 Task: Enable the option "Mouse events" for general video settings.
Action: Mouse moved to (107, 53)
Screenshot: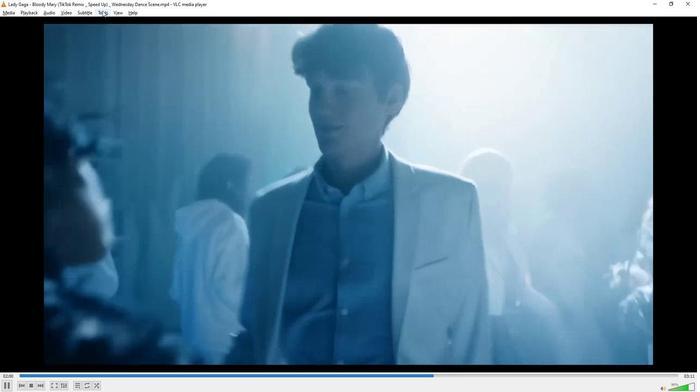 
Action: Mouse pressed left at (107, 53)
Screenshot: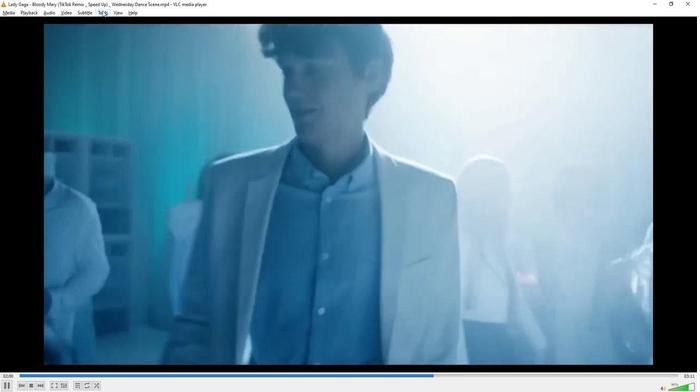 
Action: Mouse moved to (123, 130)
Screenshot: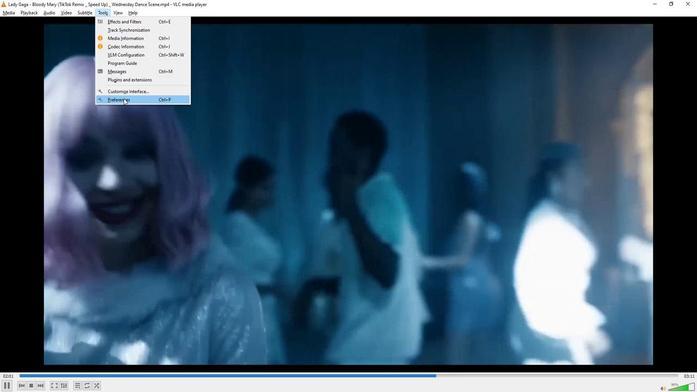 
Action: Mouse pressed left at (123, 130)
Screenshot: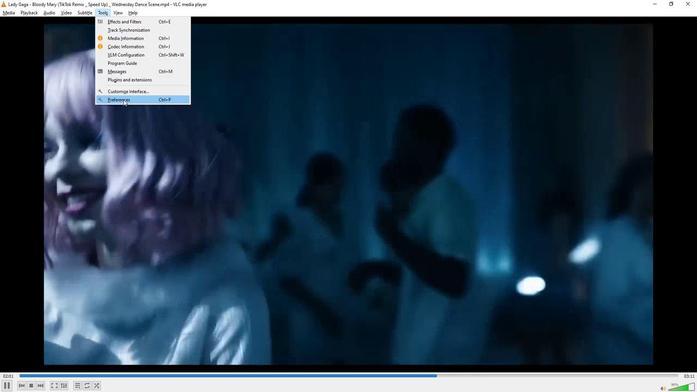 
Action: Mouse moved to (123, 302)
Screenshot: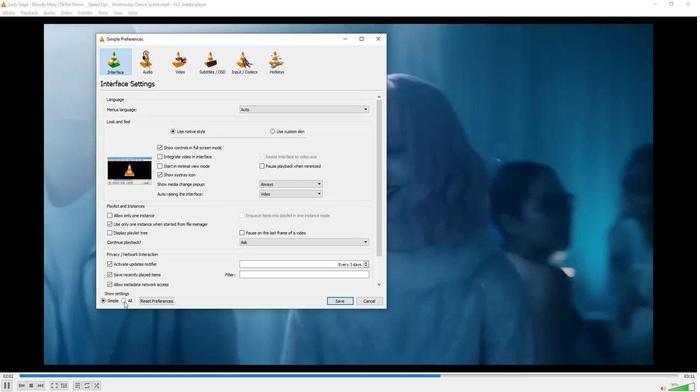 
Action: Mouse pressed left at (123, 302)
Screenshot: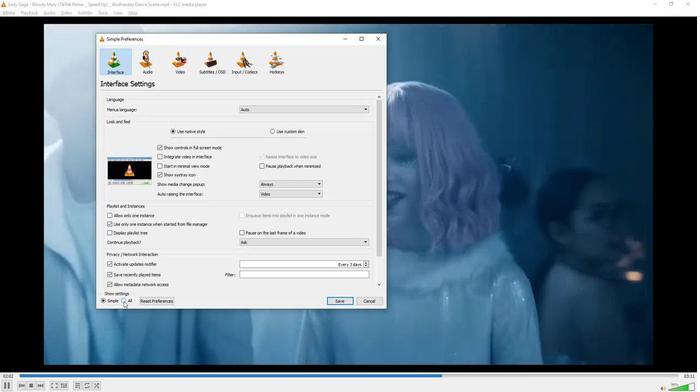 
Action: Mouse moved to (154, 215)
Screenshot: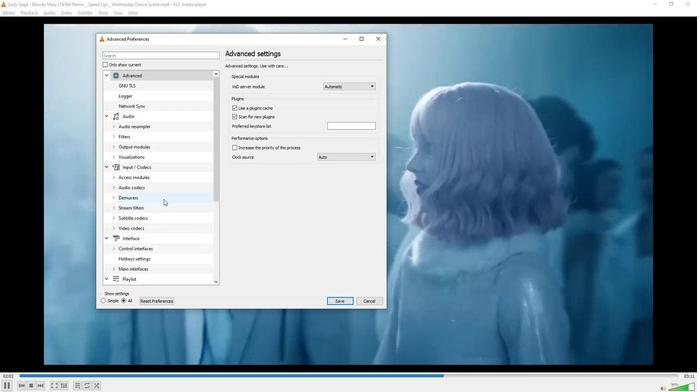 
Action: Mouse scrolled (154, 214) with delta (0, 0)
Screenshot: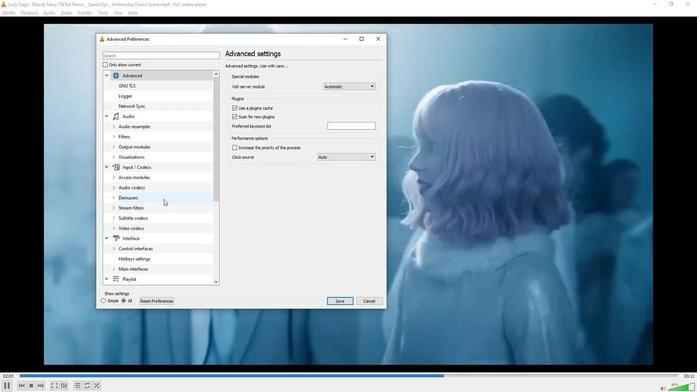 
Action: Mouse scrolled (154, 214) with delta (0, 0)
Screenshot: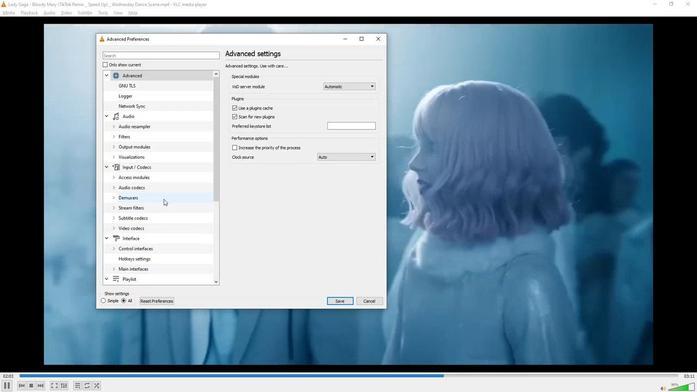 
Action: Mouse scrolled (154, 214) with delta (0, 0)
Screenshot: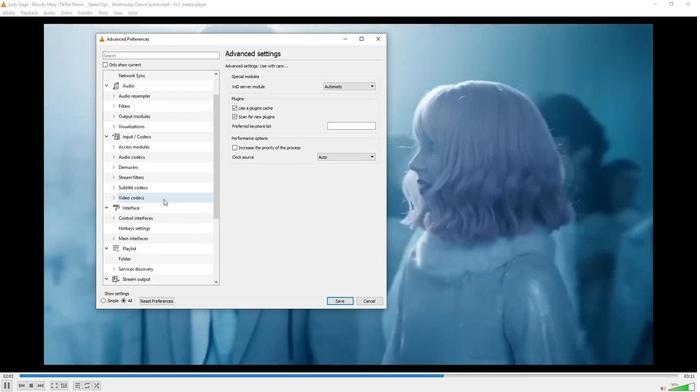 
Action: Mouse moved to (154, 215)
Screenshot: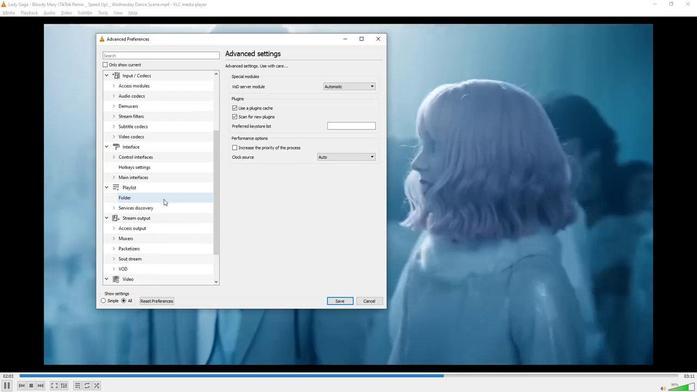 
Action: Mouse scrolled (154, 214) with delta (0, 0)
Screenshot: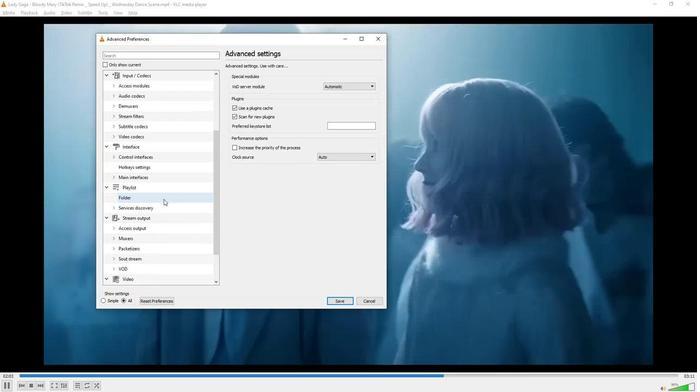 
Action: Mouse moved to (153, 215)
Screenshot: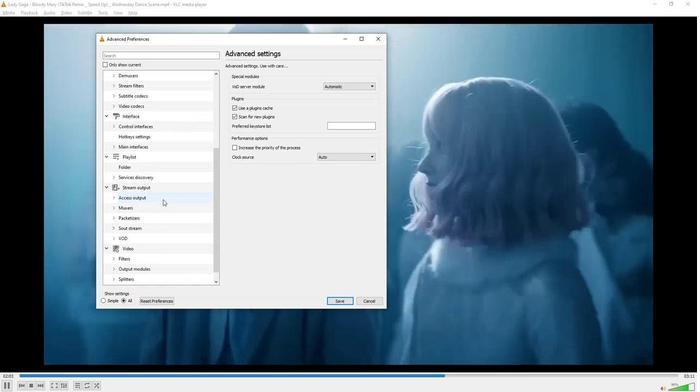 
Action: Mouse scrolled (153, 215) with delta (0, 0)
Screenshot: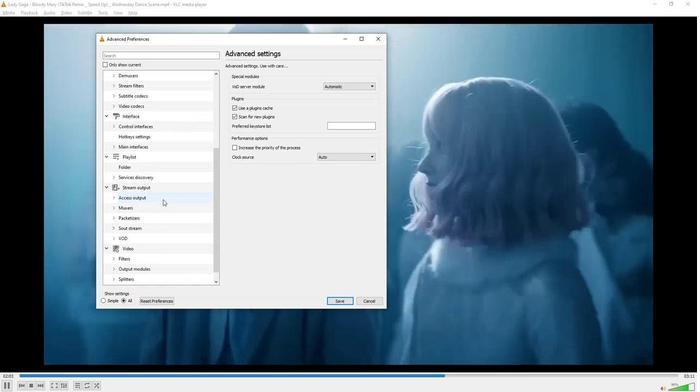 
Action: Mouse moved to (128, 250)
Screenshot: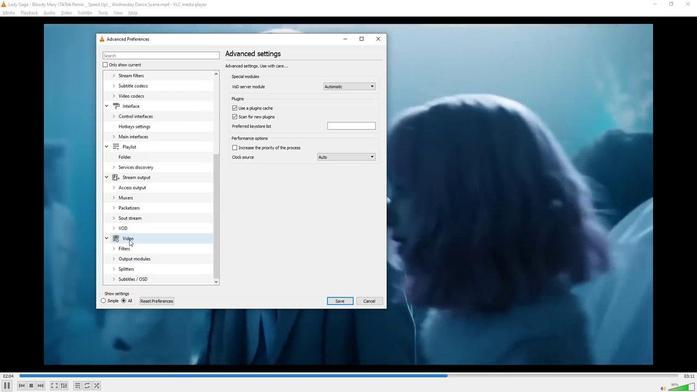 
Action: Mouse pressed left at (128, 250)
Screenshot: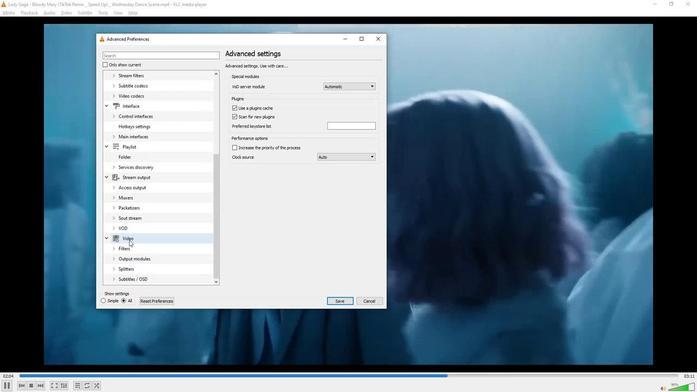
Action: Mouse moved to (206, 168)
Screenshot: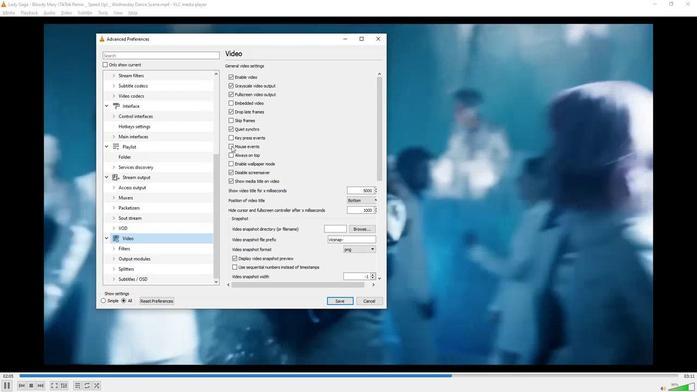 
Action: Mouse pressed left at (206, 168)
Screenshot: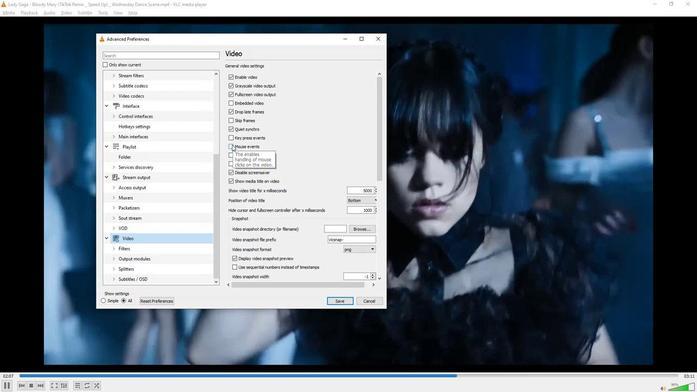 
Action: Mouse moved to (270, 168)
Screenshot: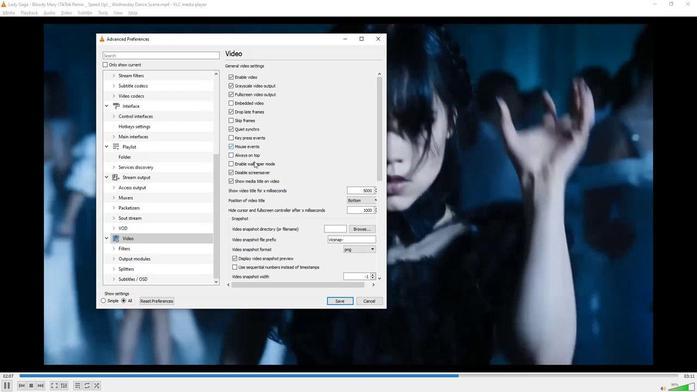
